 Task: Check the median days on the market of condos/co-ops in the last 5 years.
Action: Mouse moved to (1004, 195)
Screenshot: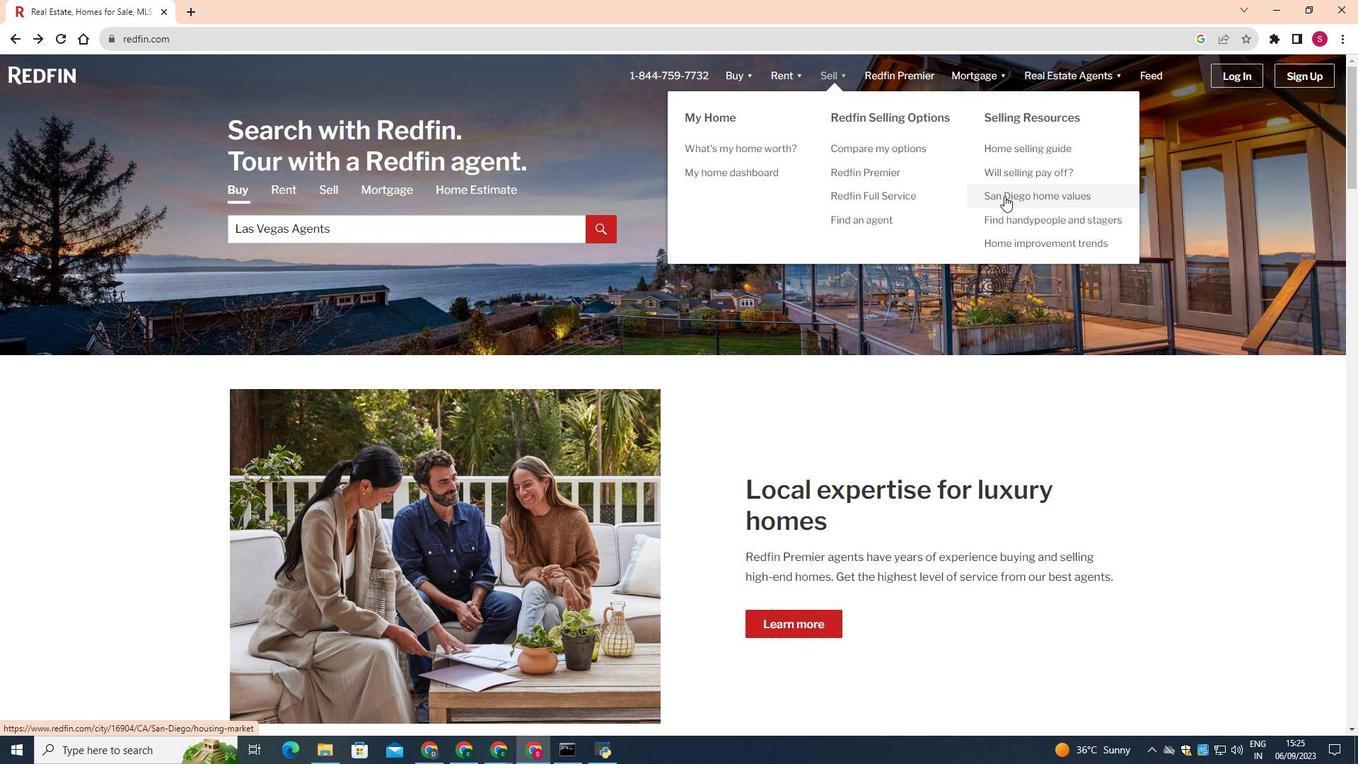 
Action: Mouse pressed left at (1004, 195)
Screenshot: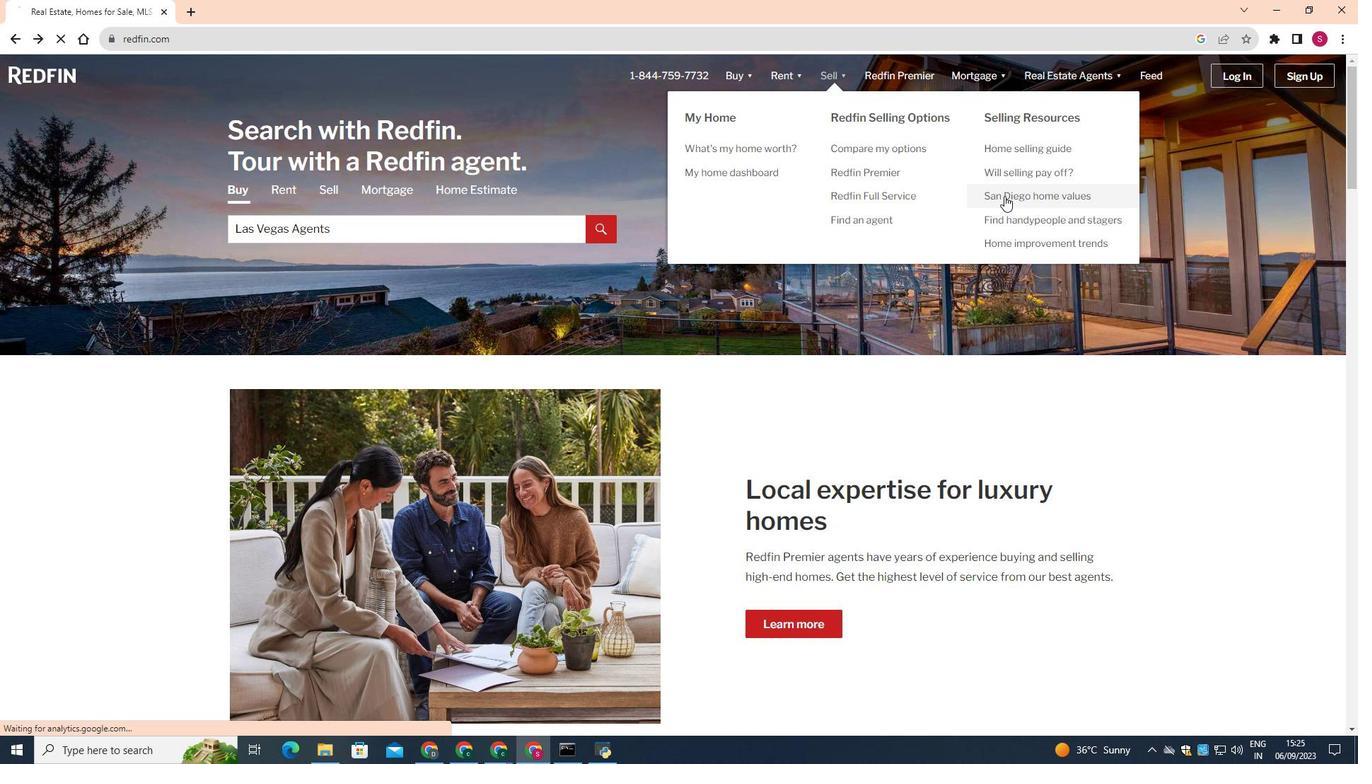 
Action: Mouse moved to (905, 441)
Screenshot: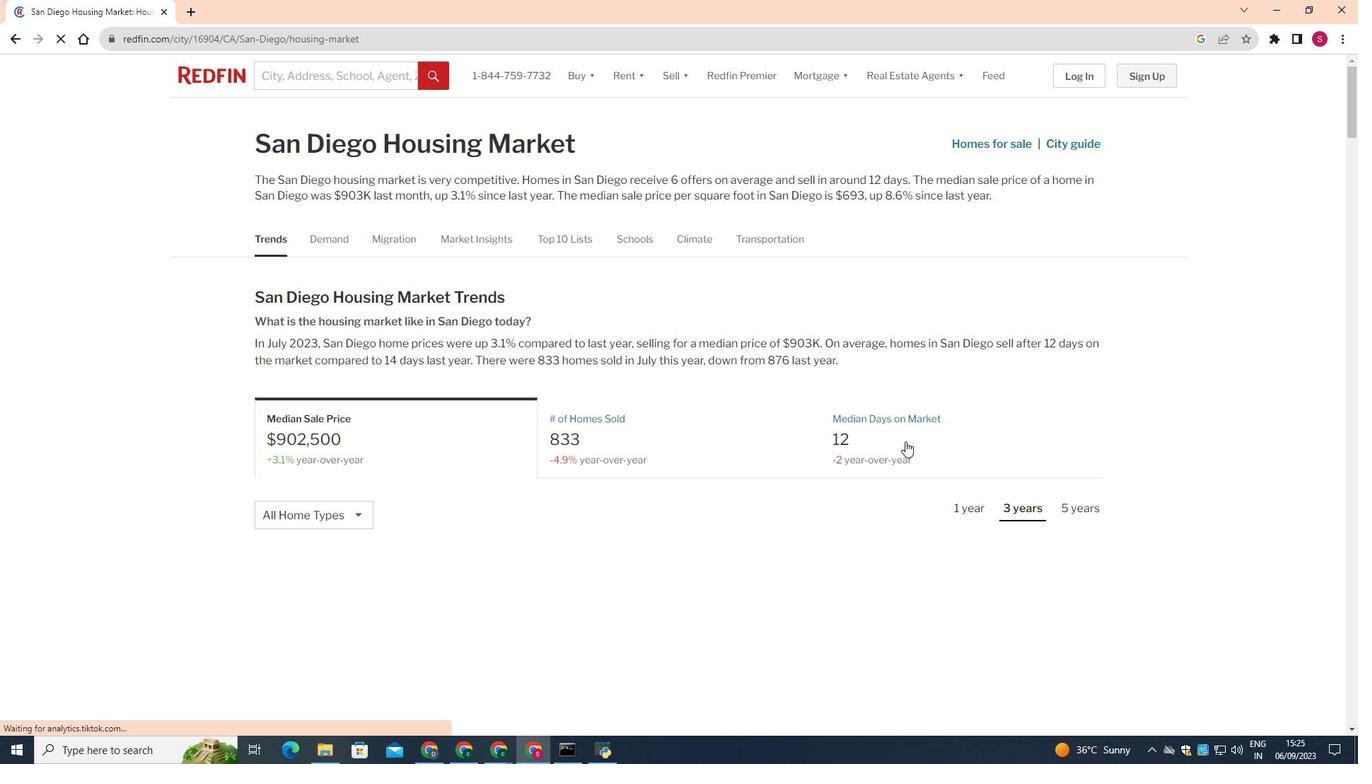 
Action: Mouse pressed left at (905, 441)
Screenshot: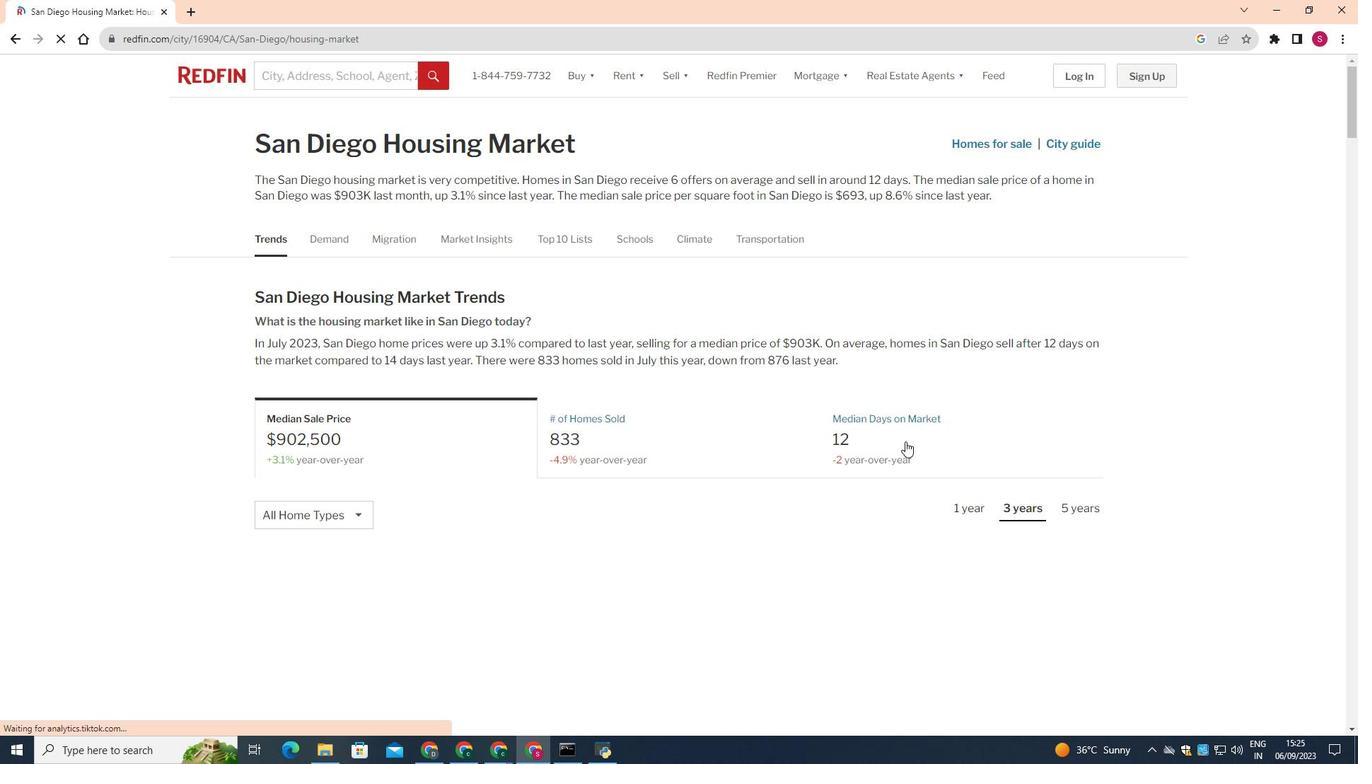 
Action: Mouse moved to (338, 509)
Screenshot: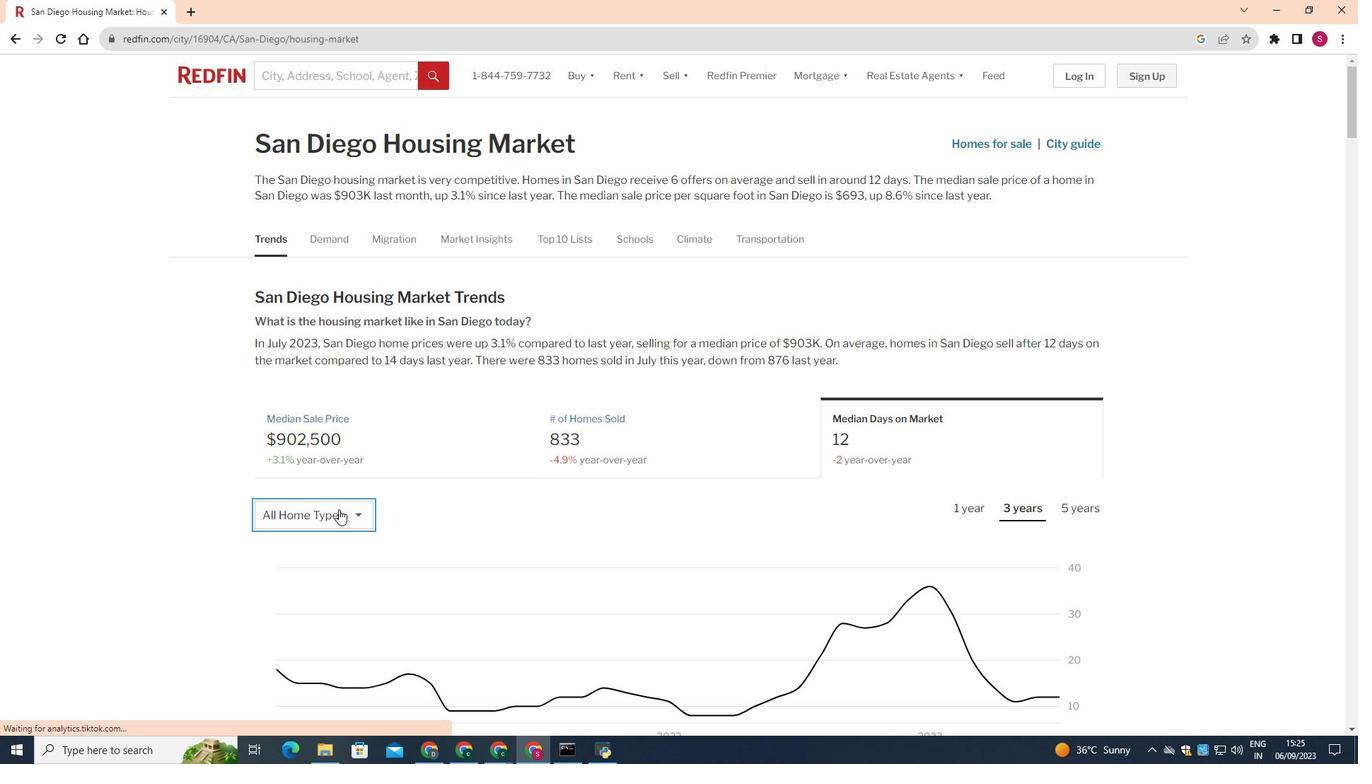 
Action: Mouse pressed left at (338, 509)
Screenshot: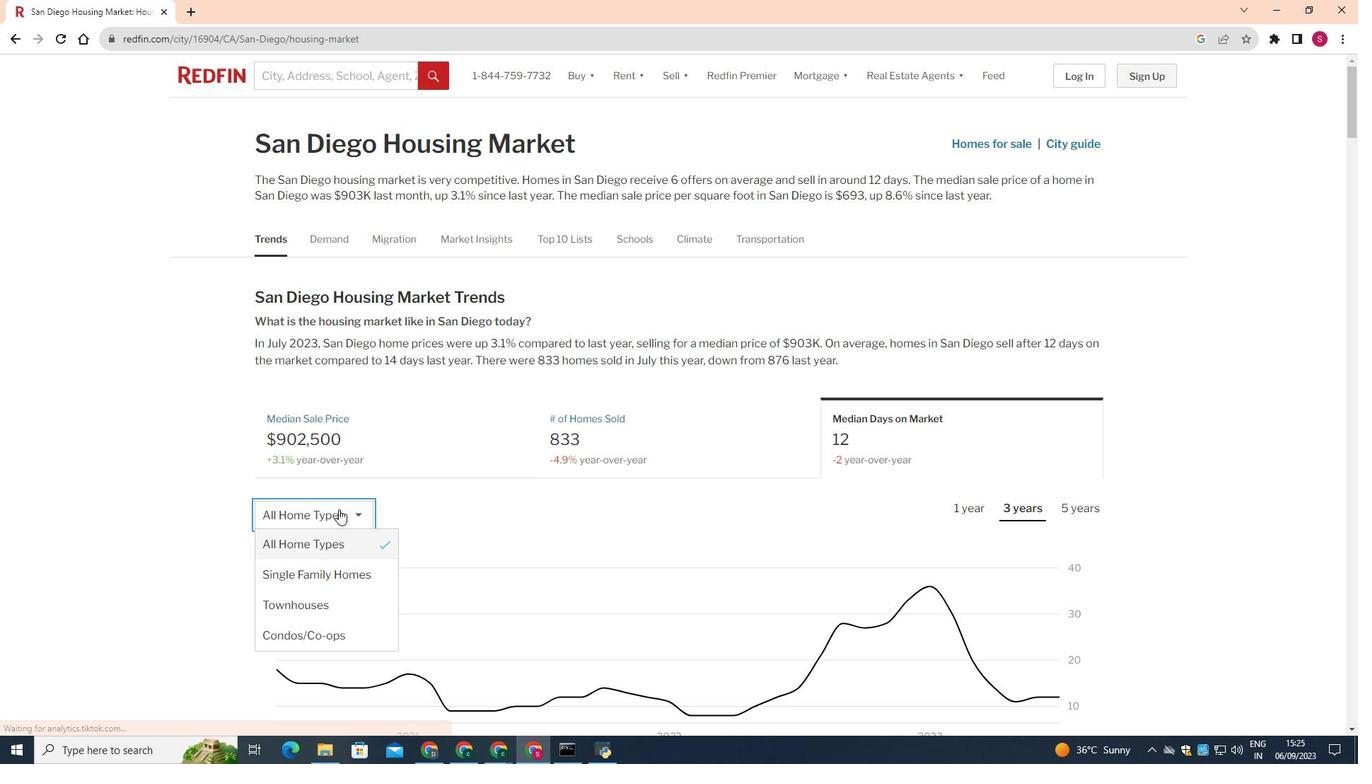 
Action: Mouse moved to (310, 636)
Screenshot: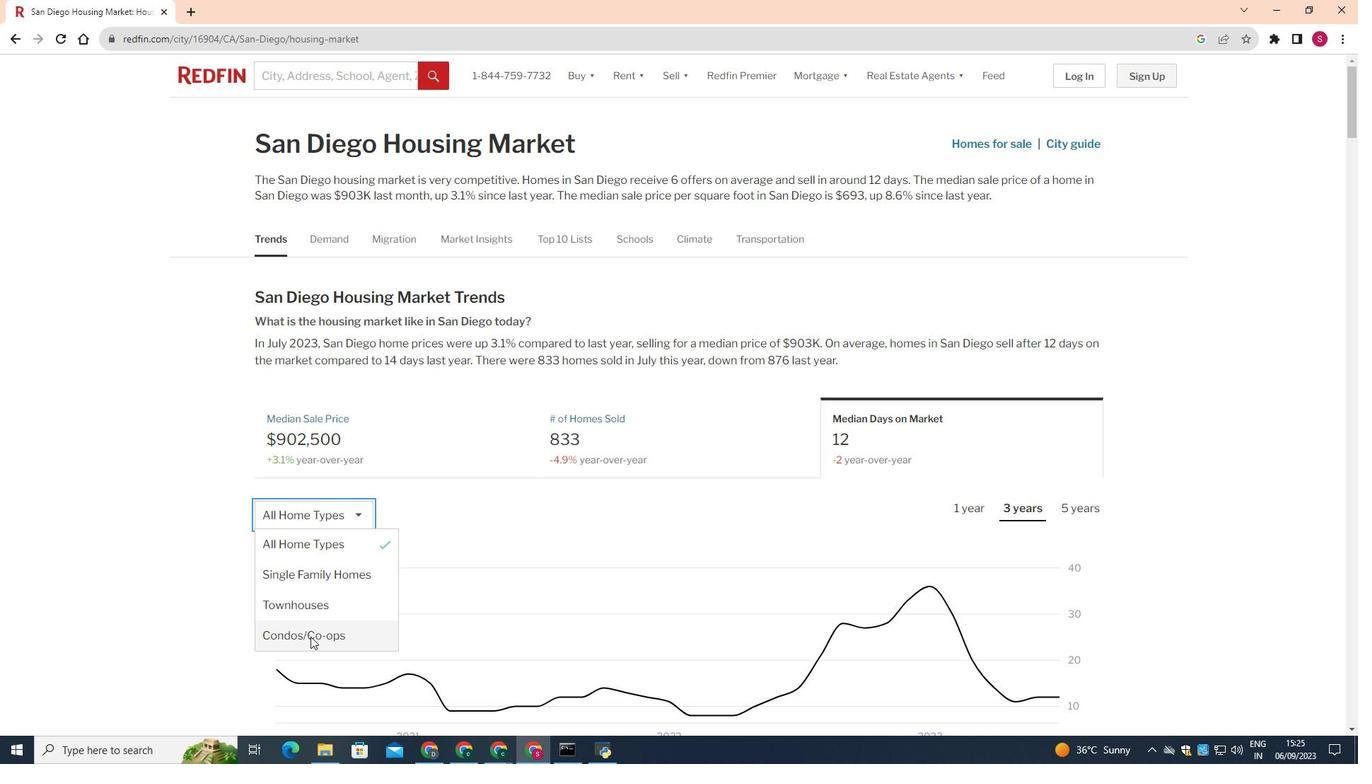 
Action: Mouse pressed left at (310, 636)
Screenshot: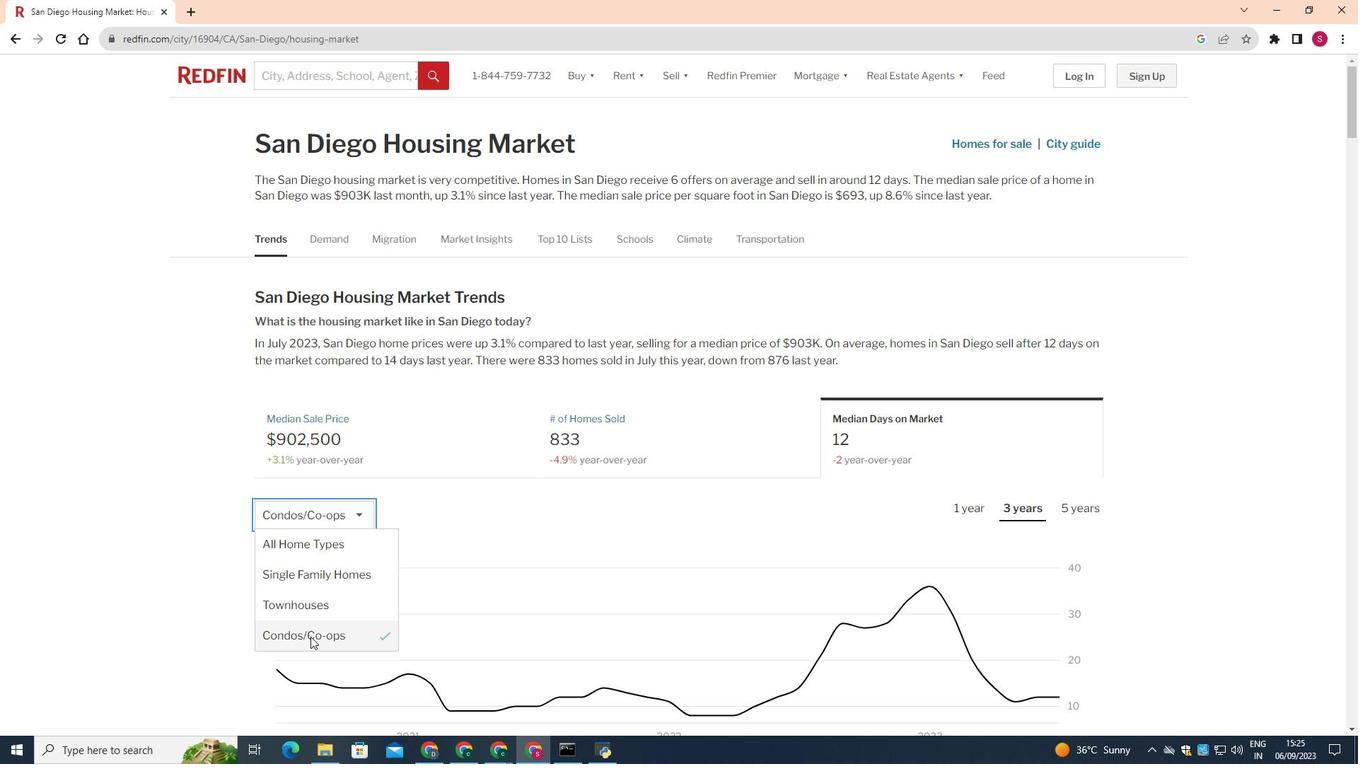 
Action: Mouse moved to (1080, 509)
Screenshot: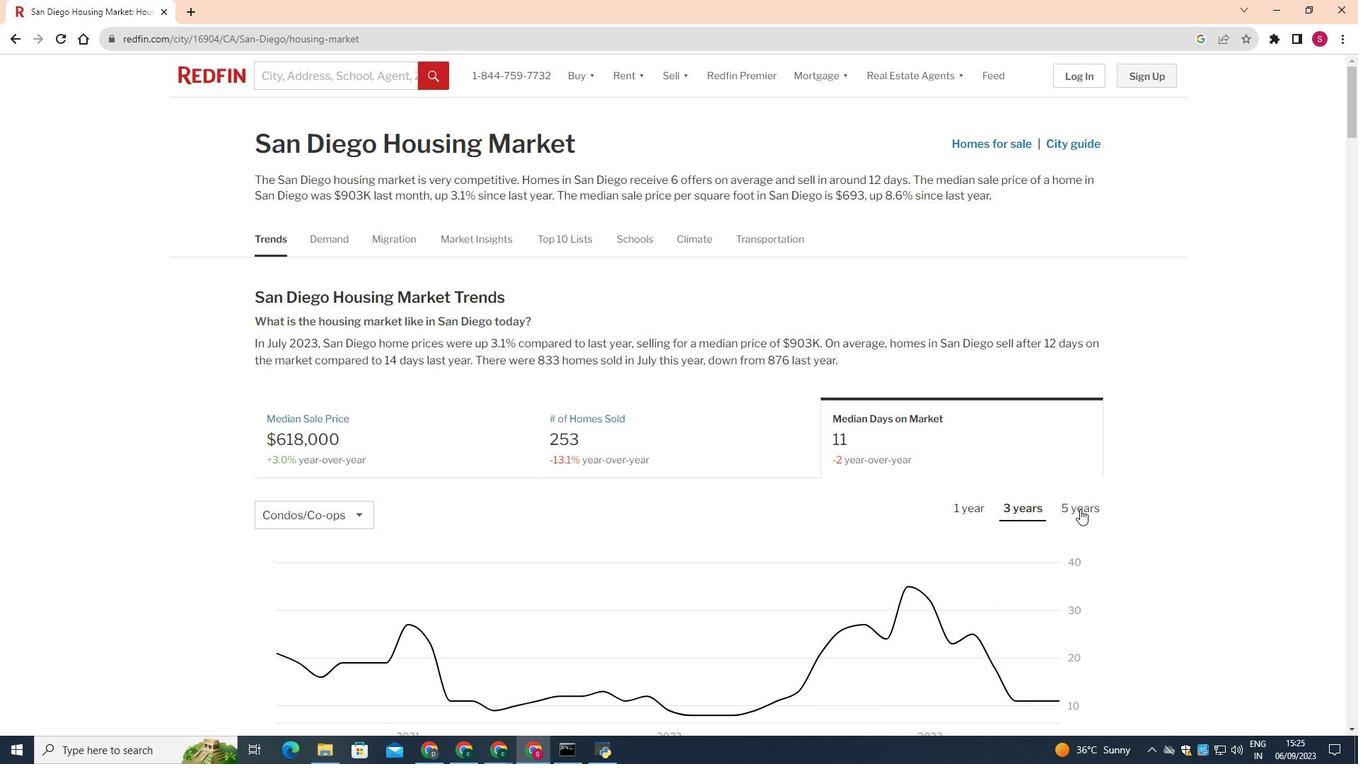 
Action: Mouse pressed left at (1080, 509)
Screenshot: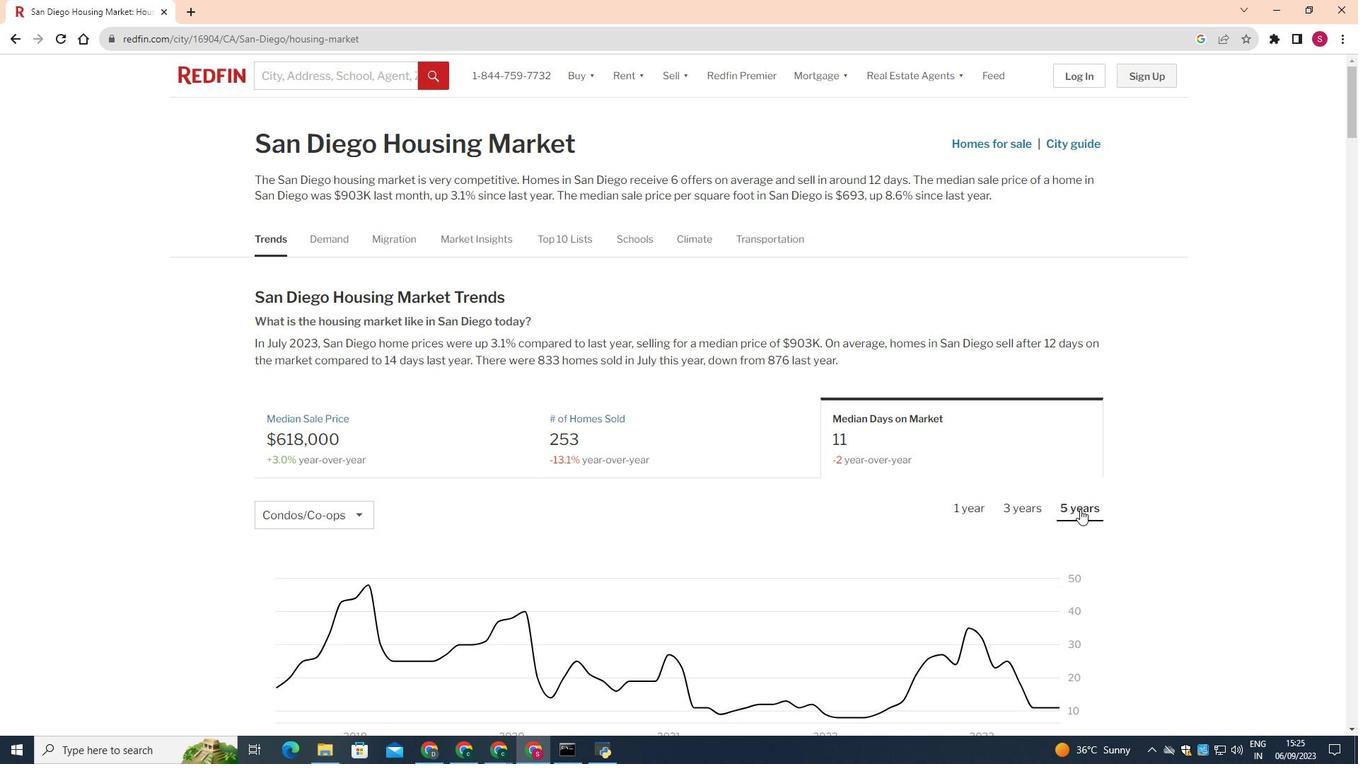 
Action: Mouse moved to (884, 541)
Screenshot: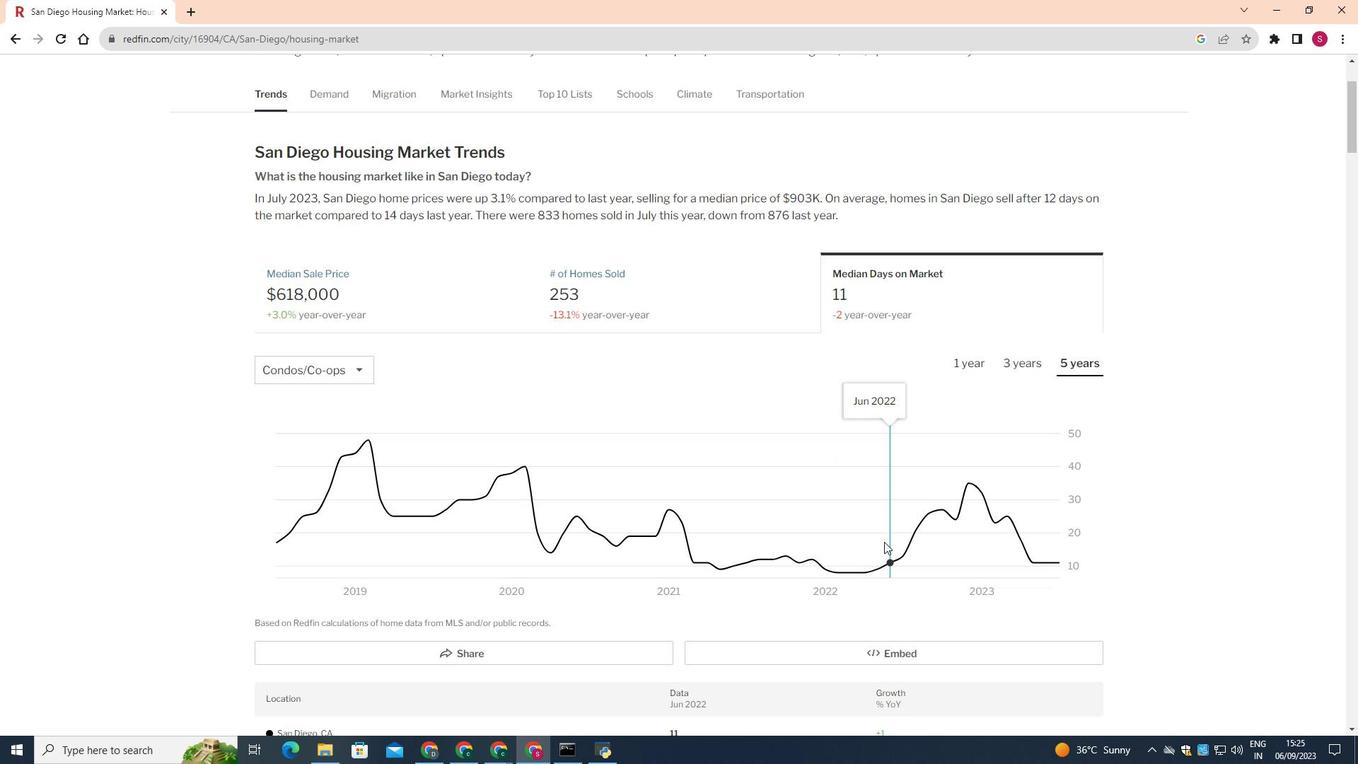 
Action: Mouse scrolled (884, 541) with delta (0, 0)
Screenshot: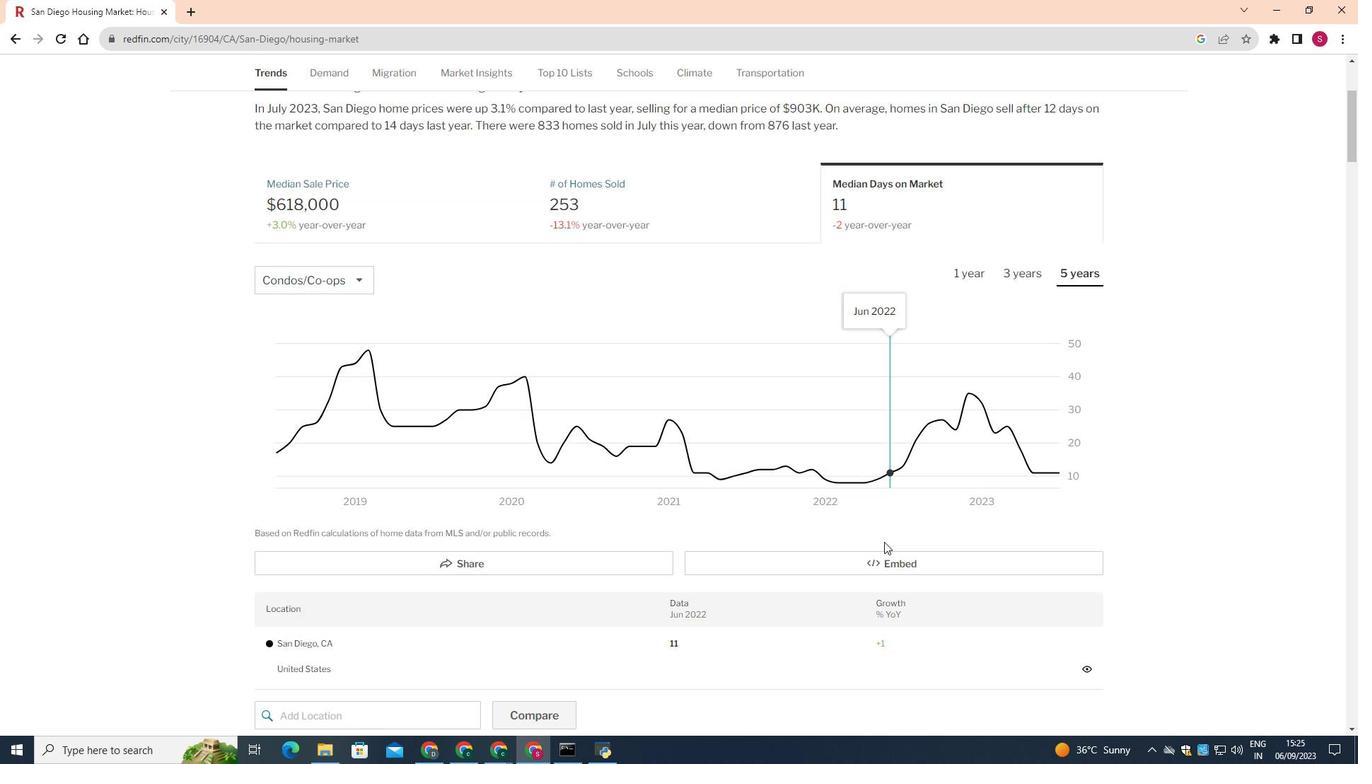 
Action: Mouse scrolled (884, 541) with delta (0, 0)
Screenshot: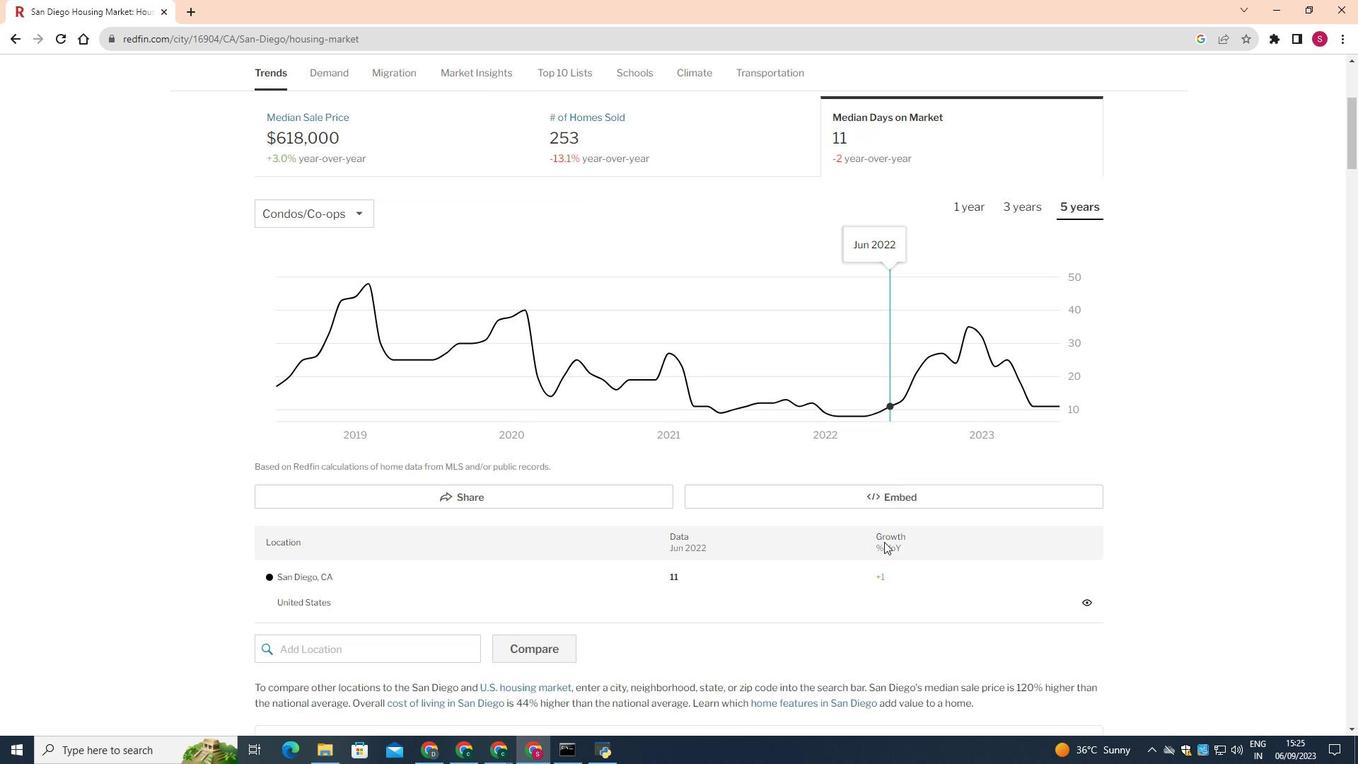 
Action: Mouse scrolled (884, 541) with delta (0, 0)
Screenshot: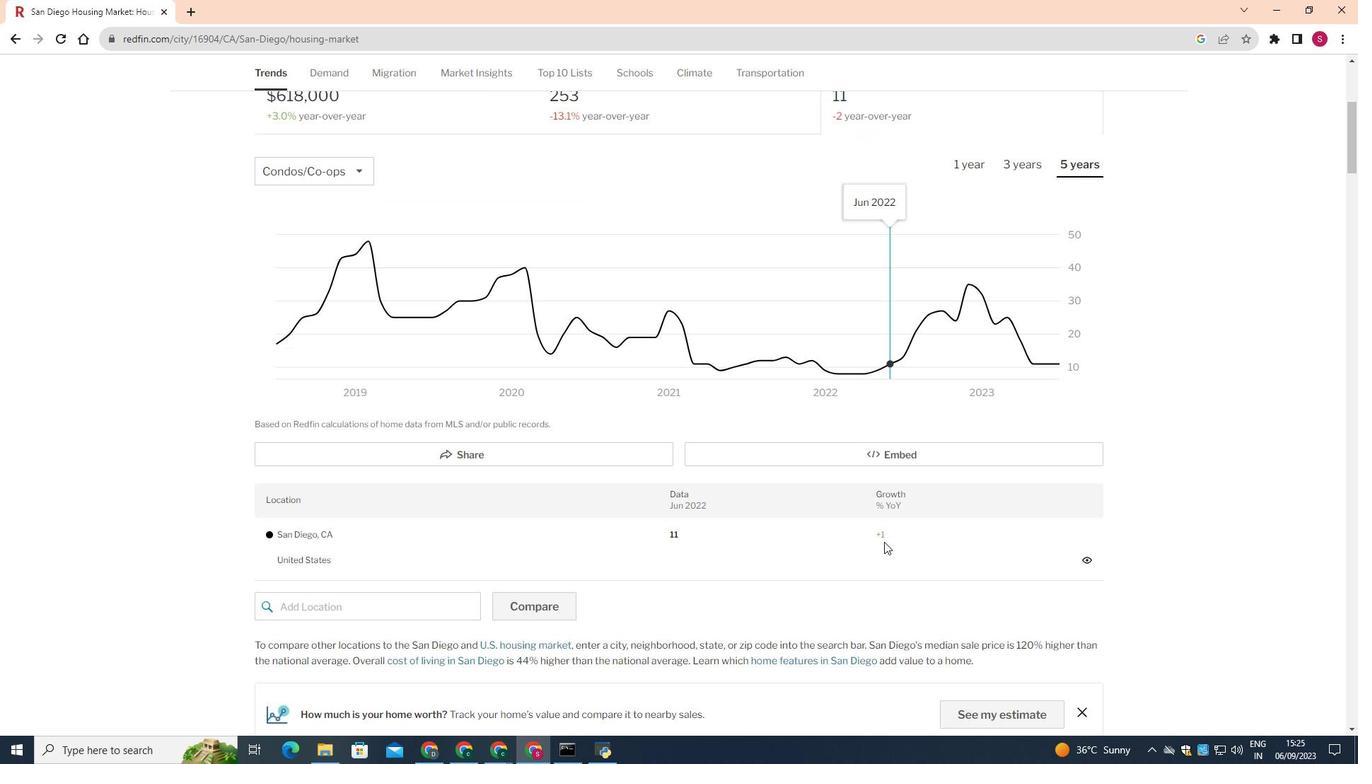 
Action: Mouse scrolled (884, 541) with delta (0, 0)
Screenshot: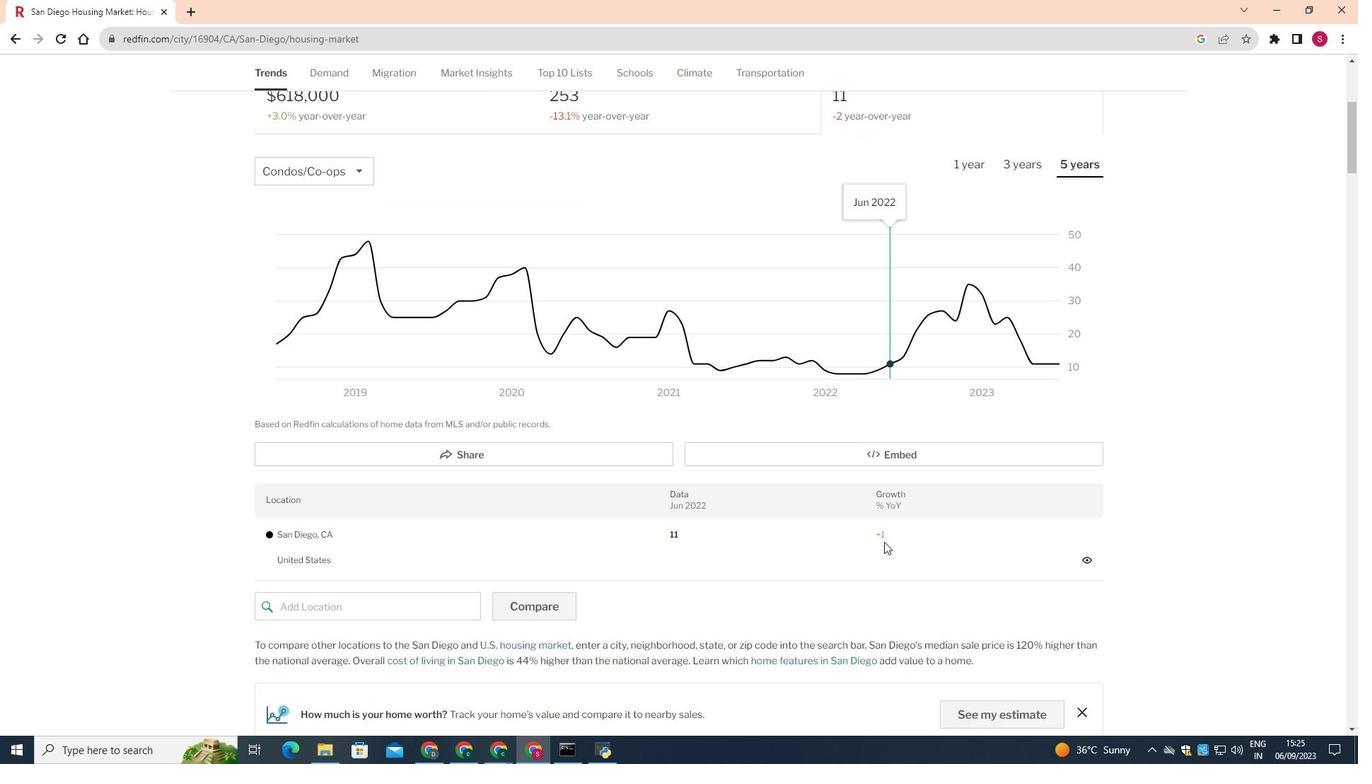 
Action: Mouse scrolled (884, 541) with delta (0, 0)
Screenshot: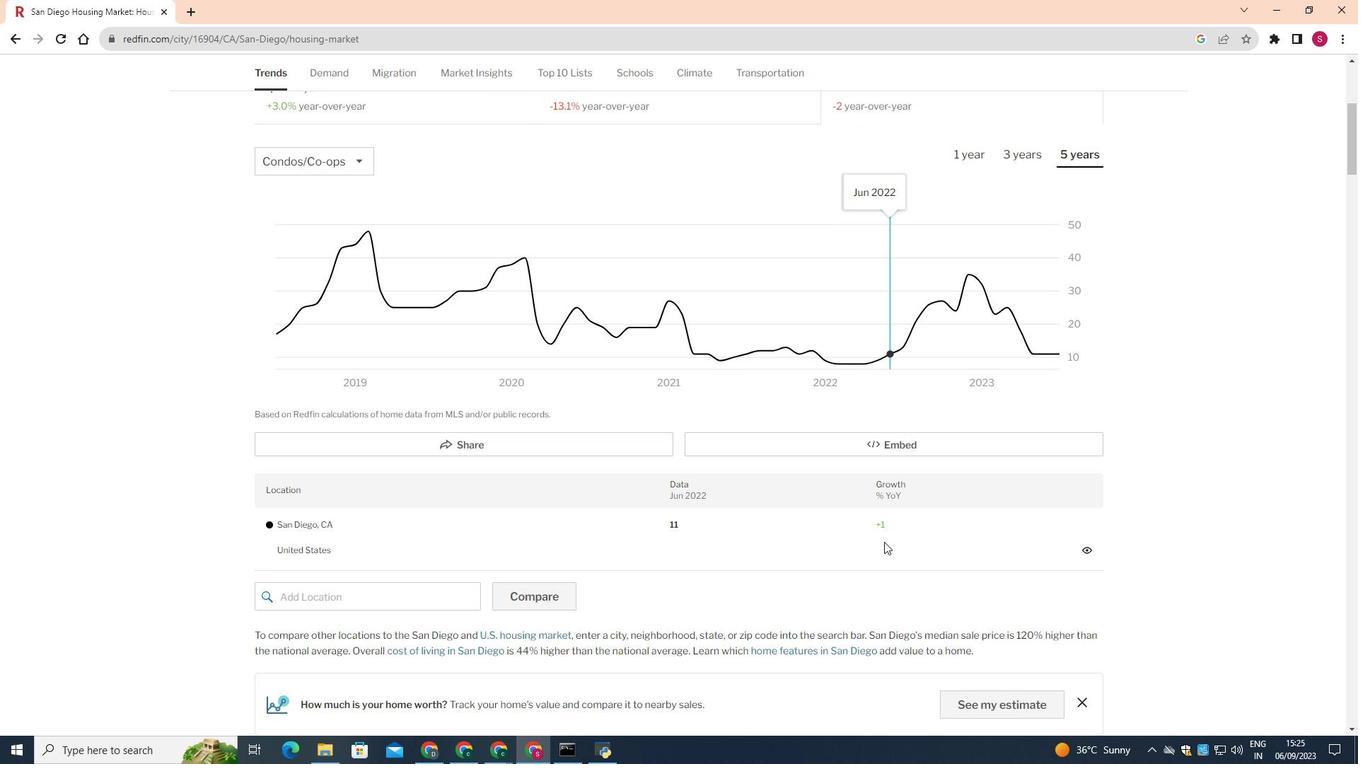 
Action: Mouse scrolled (884, 541) with delta (0, 0)
Screenshot: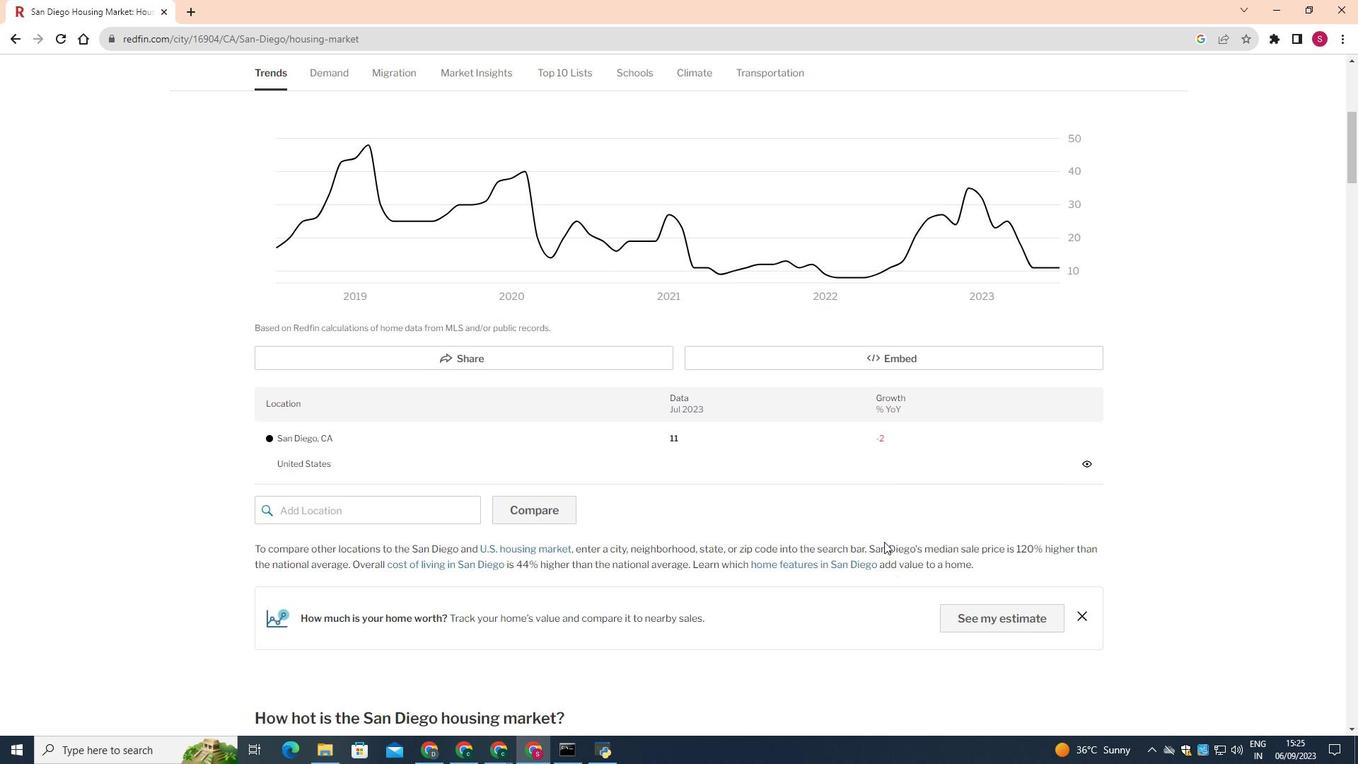 
Action: Mouse scrolled (884, 541) with delta (0, 0)
Screenshot: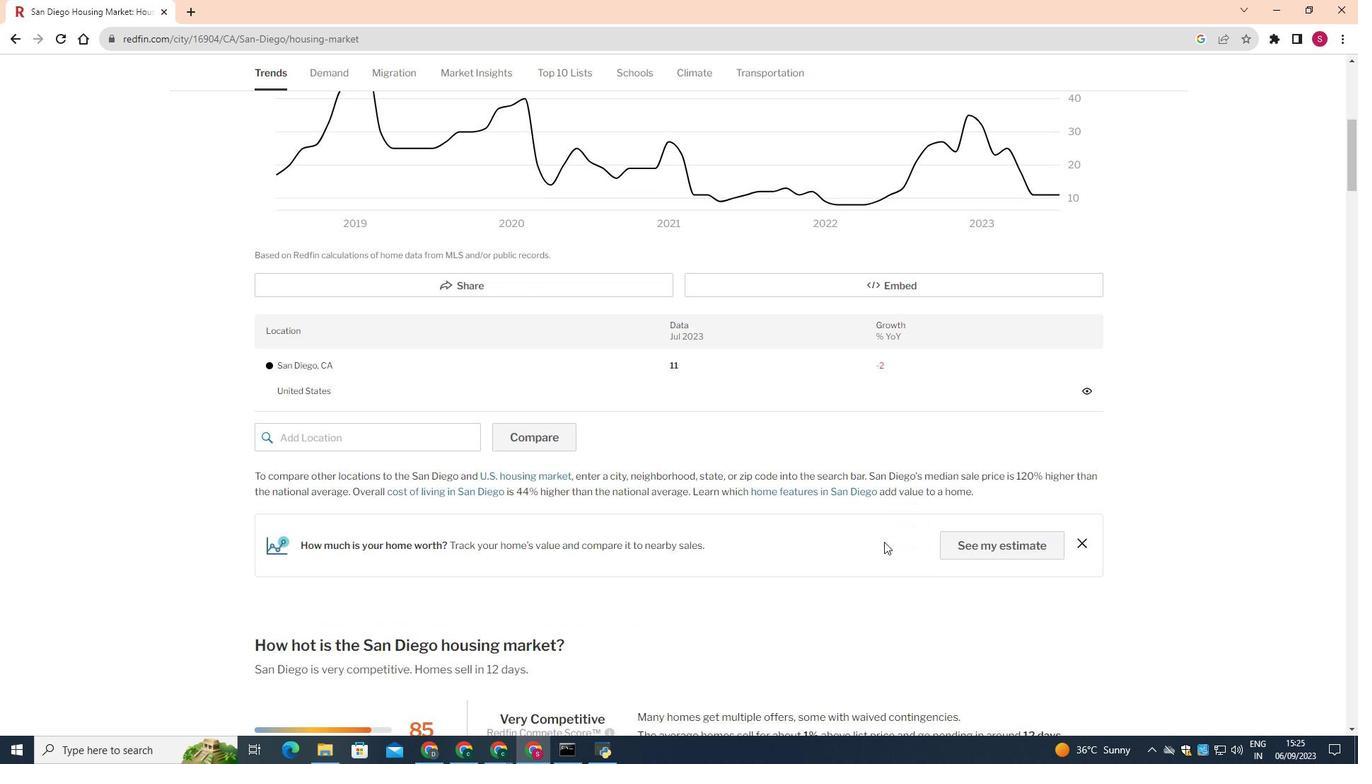 
Action: Mouse scrolled (884, 541) with delta (0, 0)
Screenshot: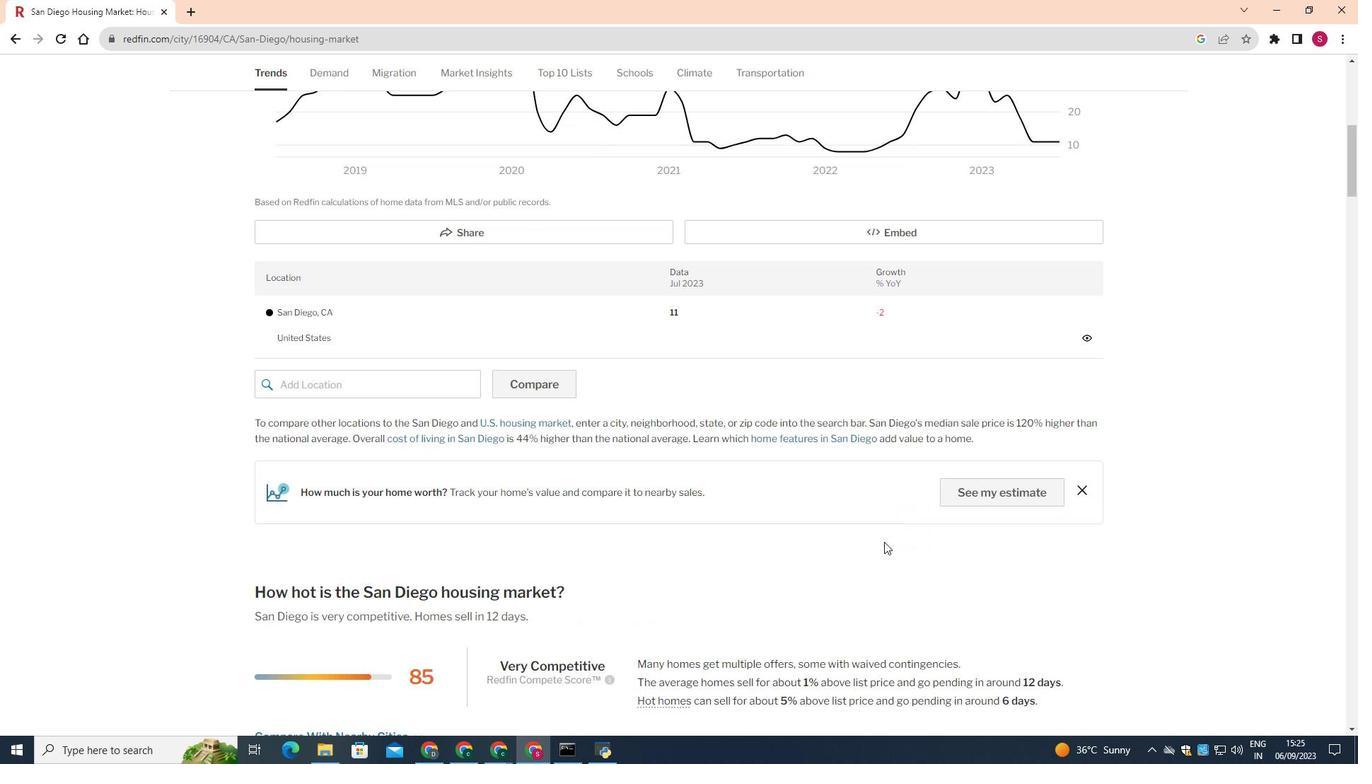 
Action: Mouse scrolled (884, 541) with delta (0, 0)
Screenshot: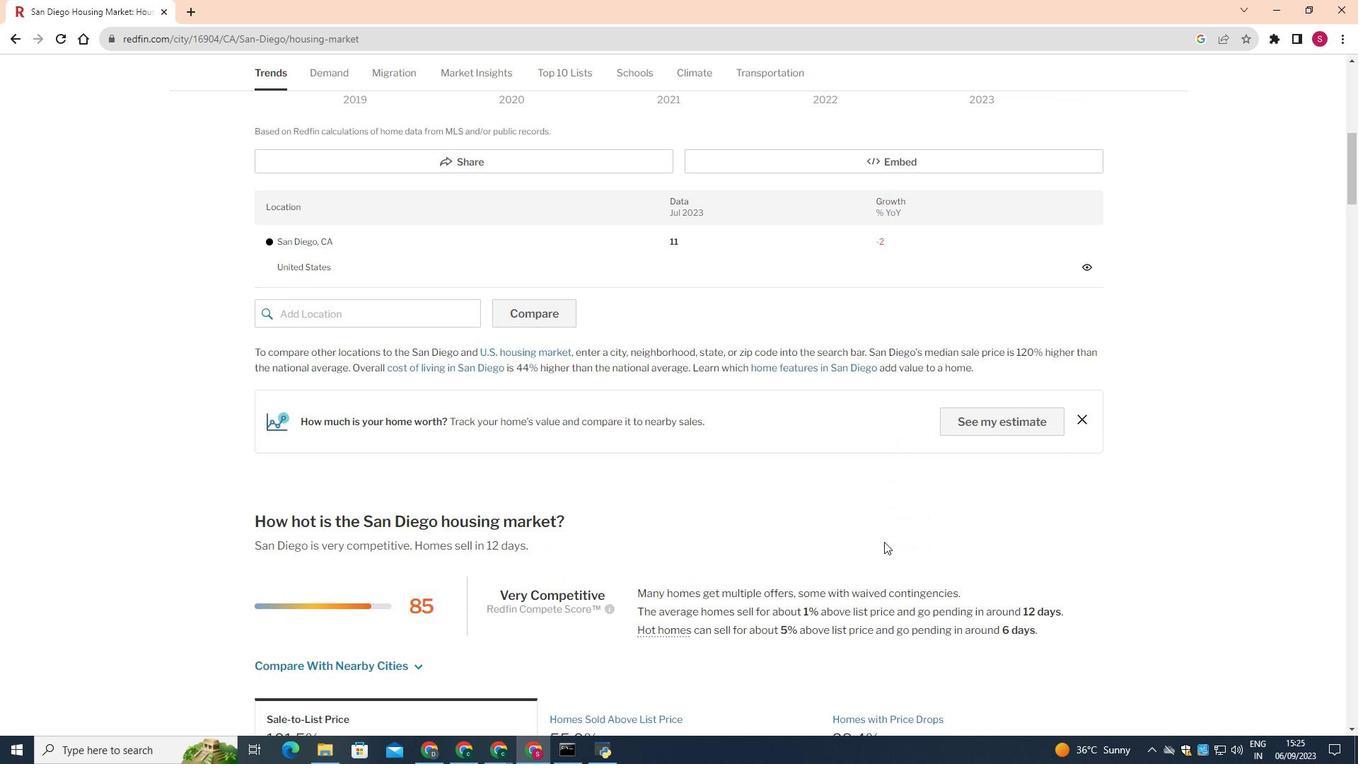 
